 Task: Create a sub task System Test and UAT for the task  Improve the appâ€™s compatibility with different screen sizes and resolutions in the project UltraTech , assign it to team member softage.8@softage.net and update the status of the sub task to  Completed , set the priority of the sub task to High.
Action: Mouse moved to (45, 333)
Screenshot: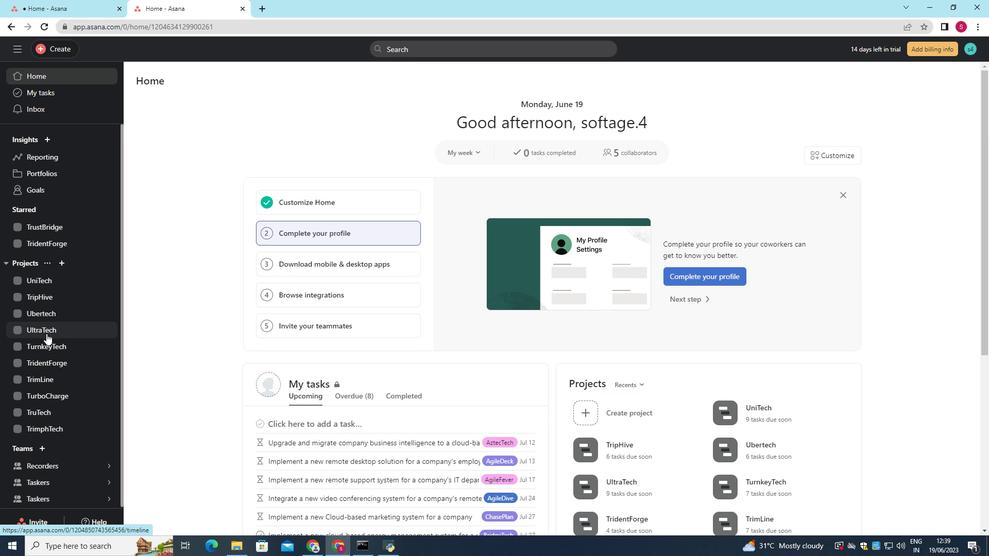 
Action: Mouse pressed left at (45, 333)
Screenshot: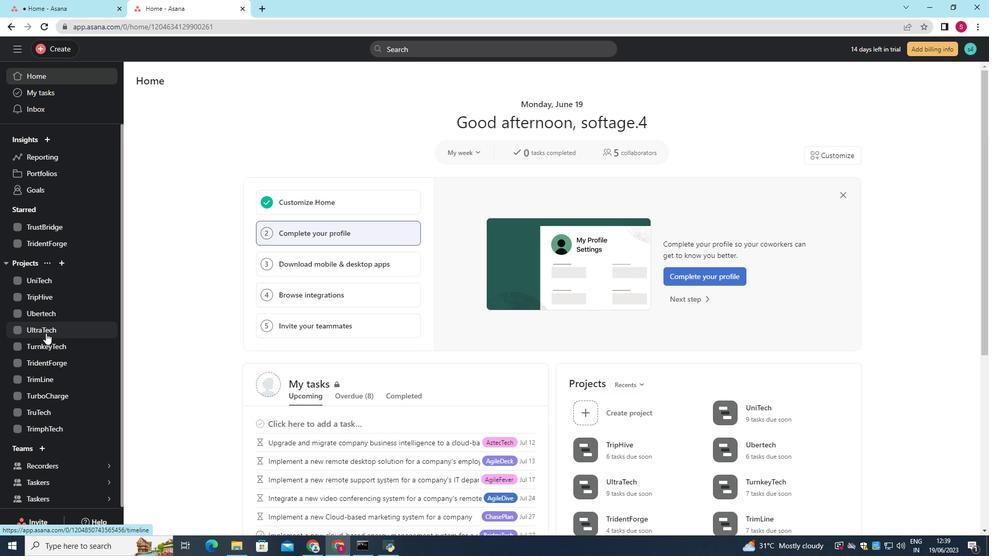 
Action: Mouse moved to (409, 269)
Screenshot: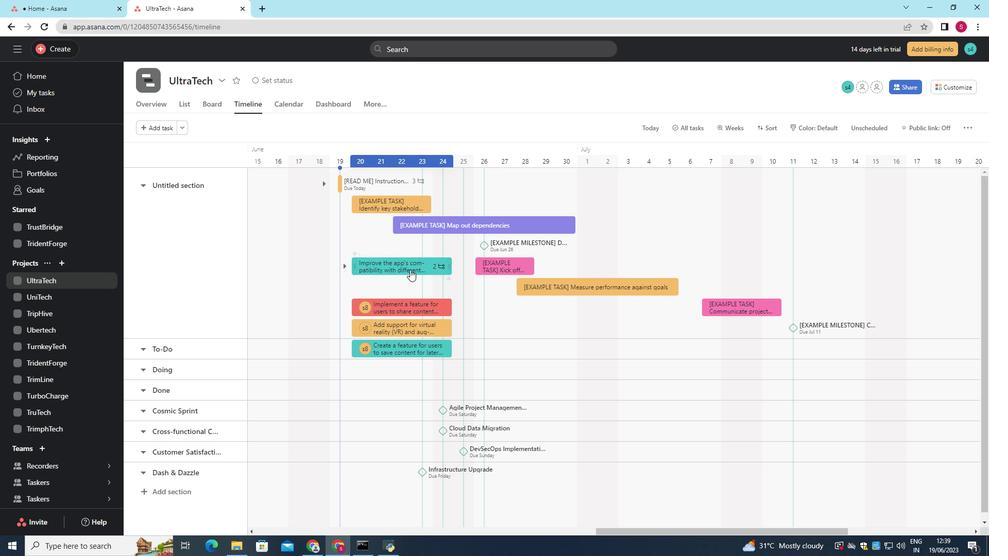 
Action: Mouse pressed left at (409, 269)
Screenshot: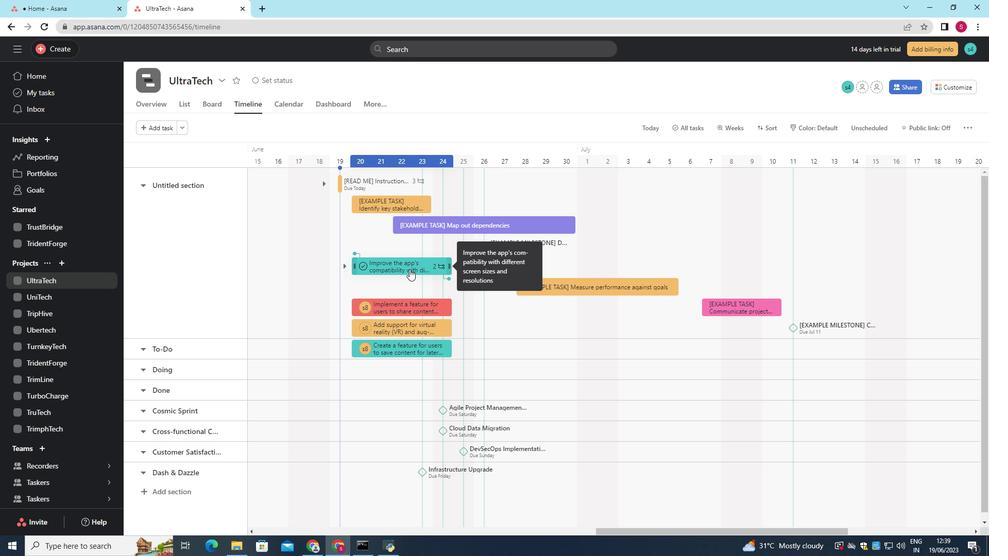 
Action: Mouse moved to (791, 347)
Screenshot: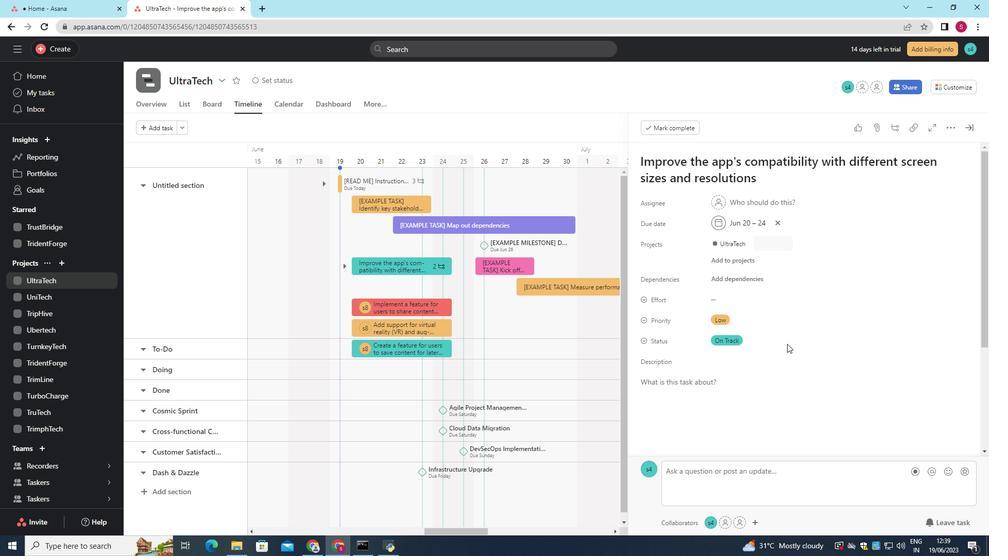 
Action: Mouse scrolled (791, 346) with delta (0, 0)
Screenshot: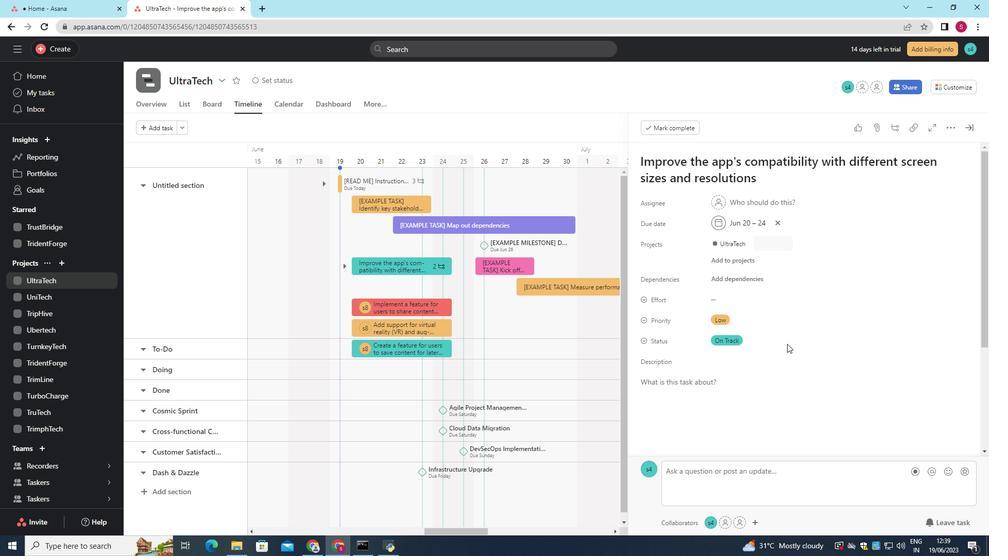 
Action: Mouse moved to (792, 349)
Screenshot: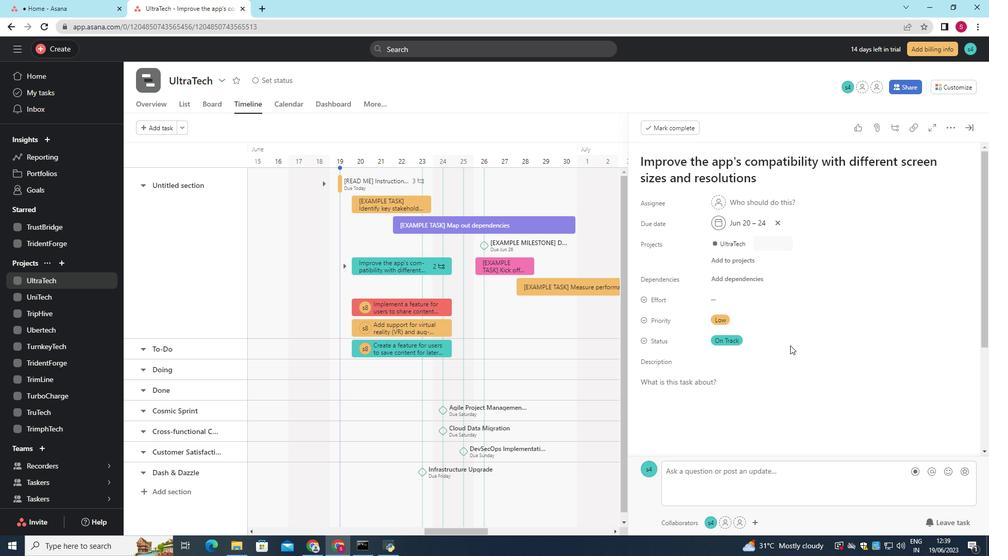 
Action: Mouse scrolled (792, 348) with delta (0, 0)
Screenshot: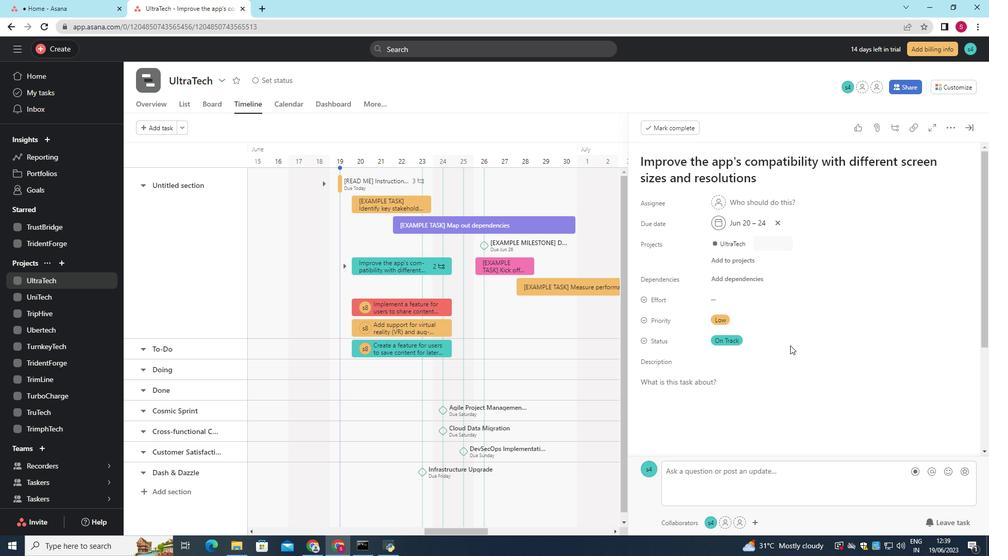
Action: Mouse scrolled (792, 348) with delta (0, 0)
Screenshot: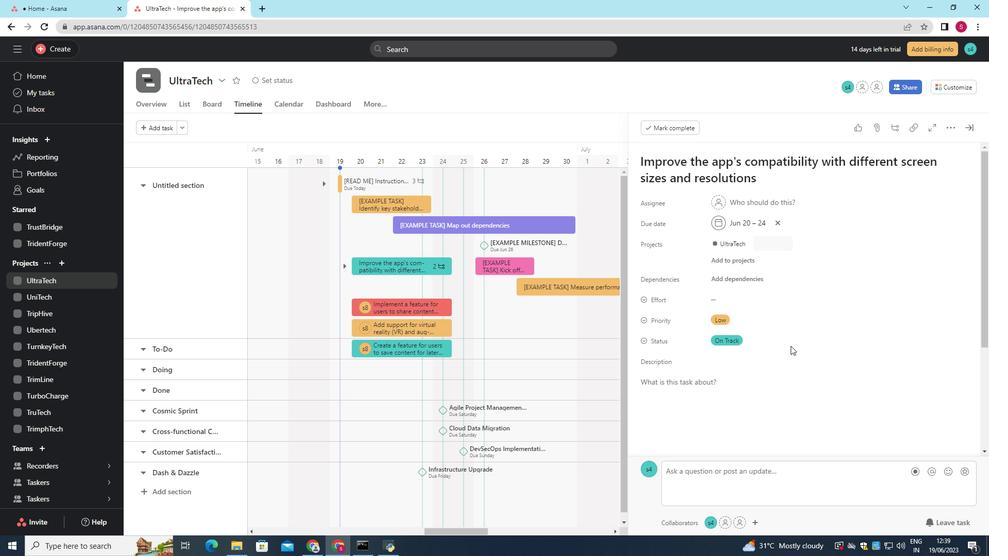 
Action: Mouse scrolled (792, 348) with delta (0, 0)
Screenshot: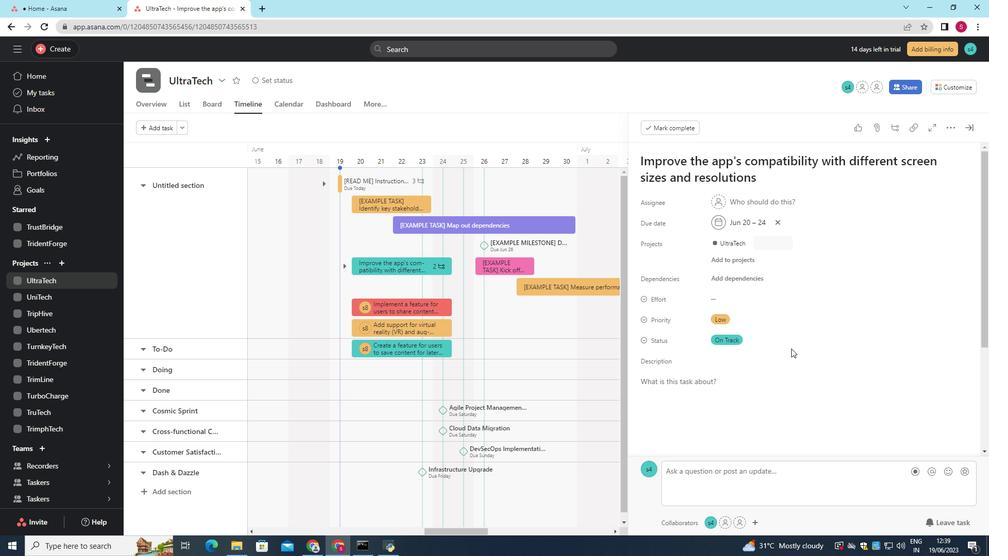 
Action: Mouse scrolled (792, 348) with delta (0, 0)
Screenshot: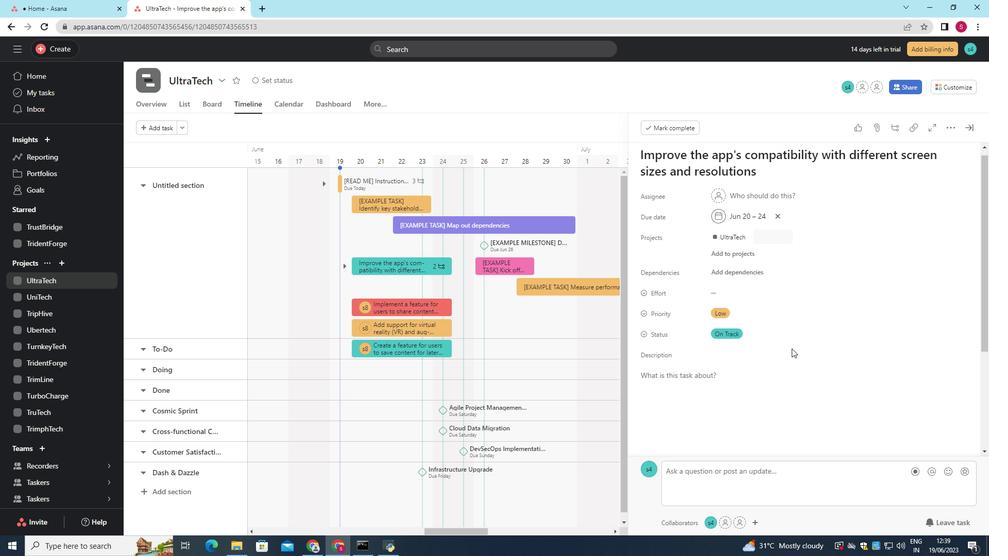 
Action: Mouse scrolled (792, 348) with delta (0, 0)
Screenshot: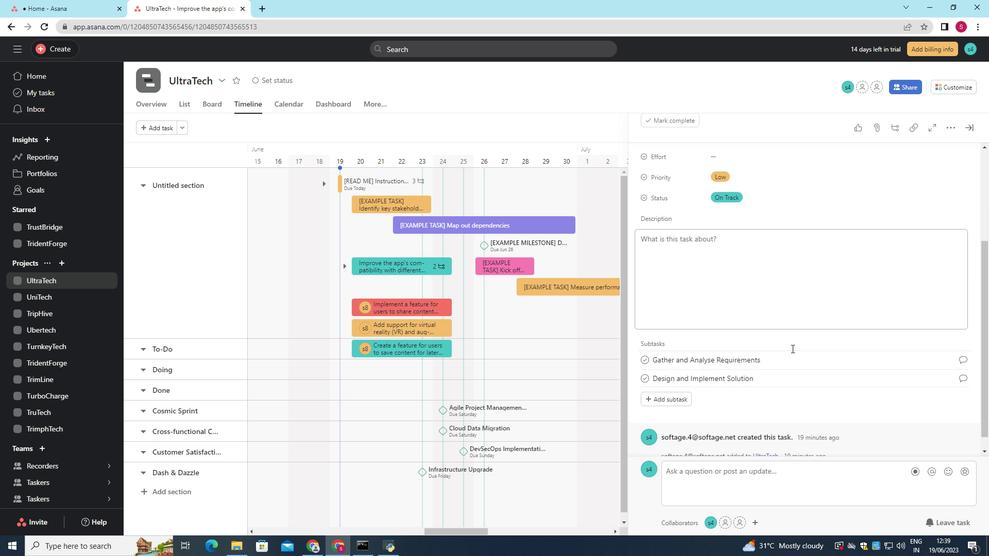 
Action: Mouse moved to (653, 382)
Screenshot: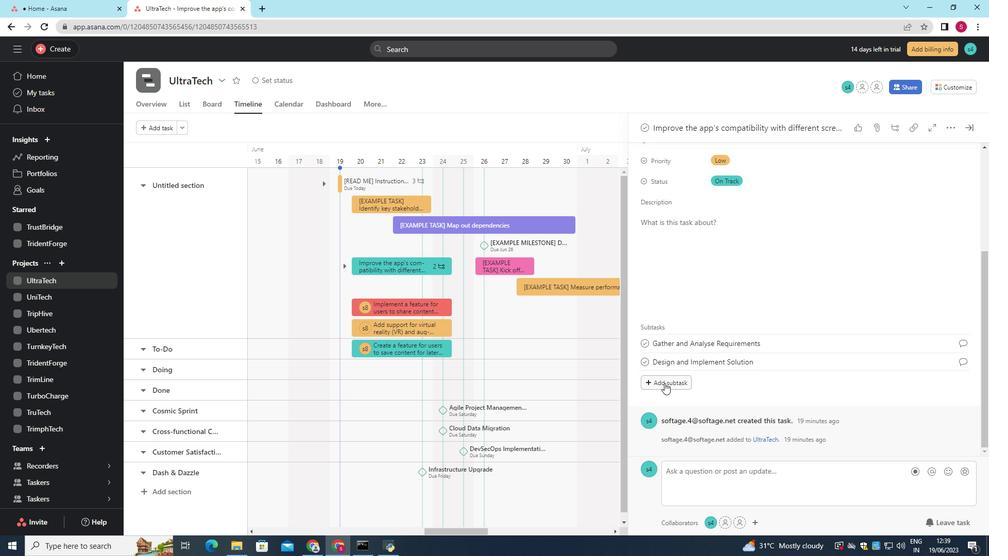 
Action: Mouse pressed left at (653, 382)
Screenshot: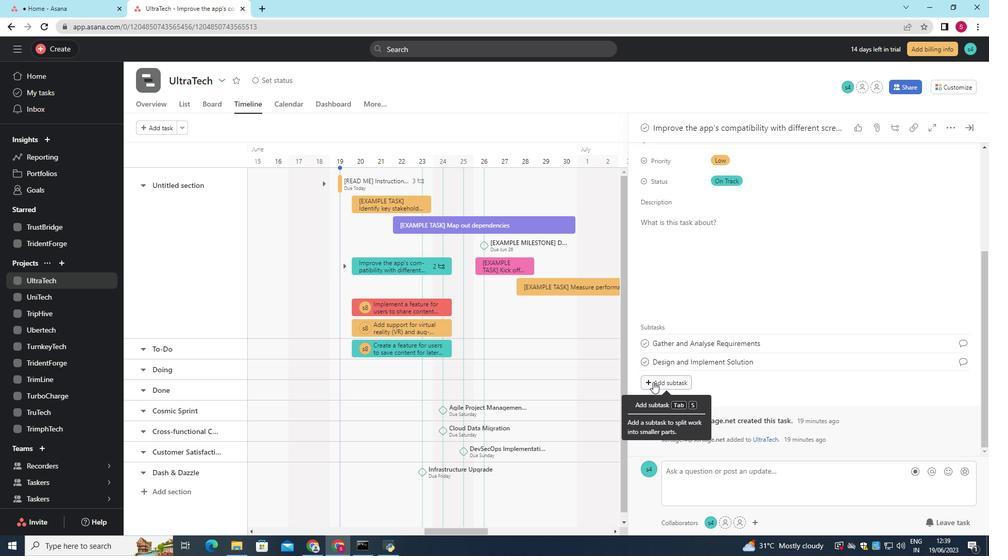 
Action: Key pressed <Key.shift>System<Key.space><Key.shift>Test<Key.space>and<Key.space><Key.shift>UAT
Screenshot: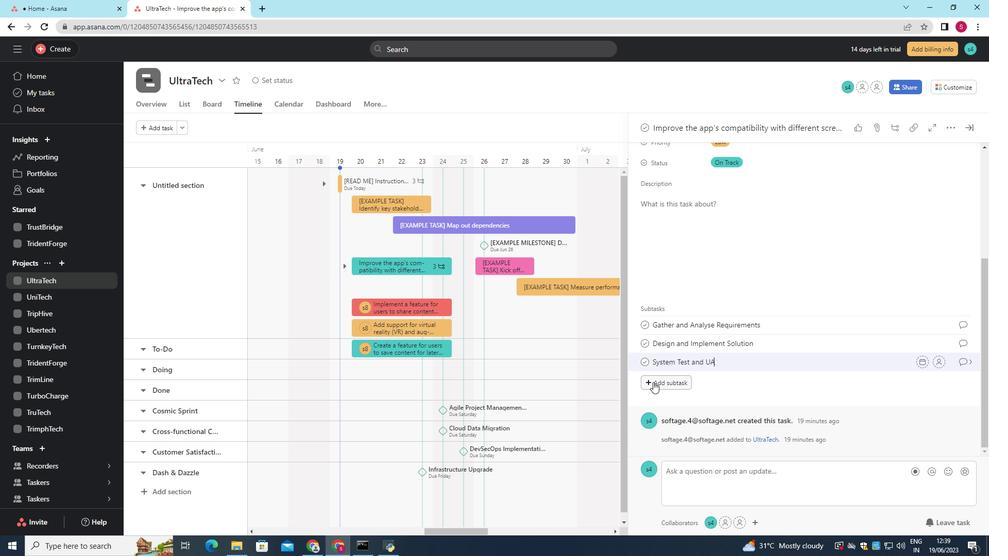 
Action: Mouse moved to (939, 365)
Screenshot: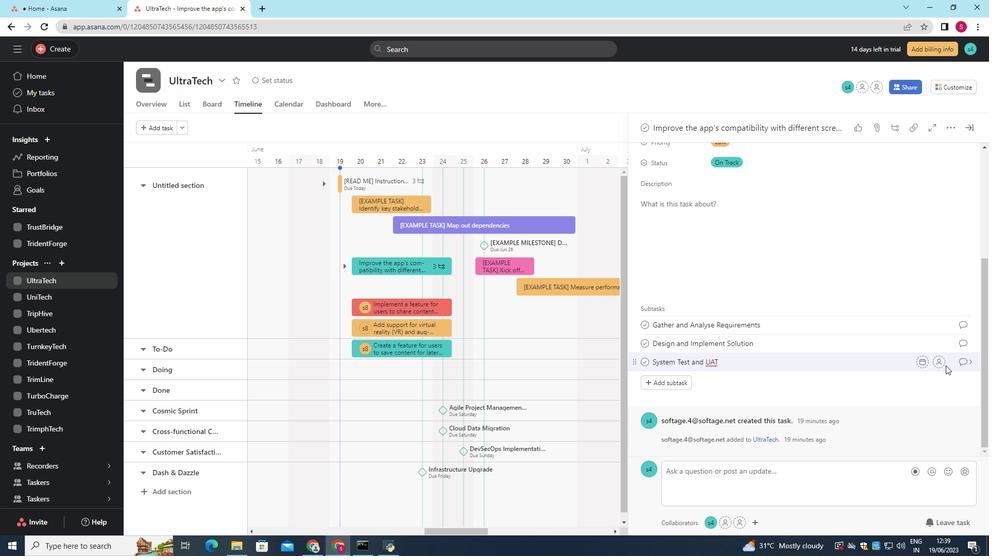 
Action: Mouse pressed left at (939, 365)
Screenshot: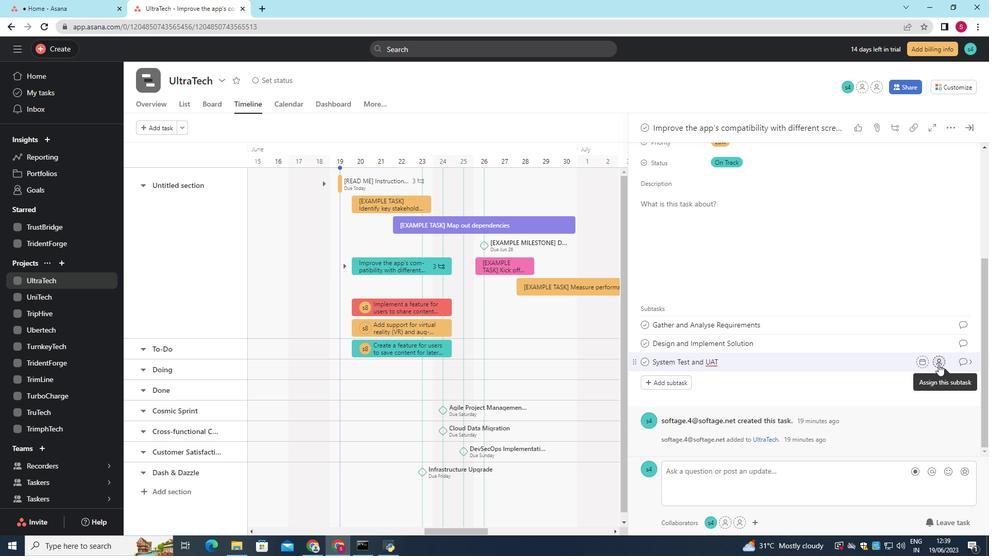 
Action: Key pressed softage.8<Key.shift>@softage.net
Screenshot: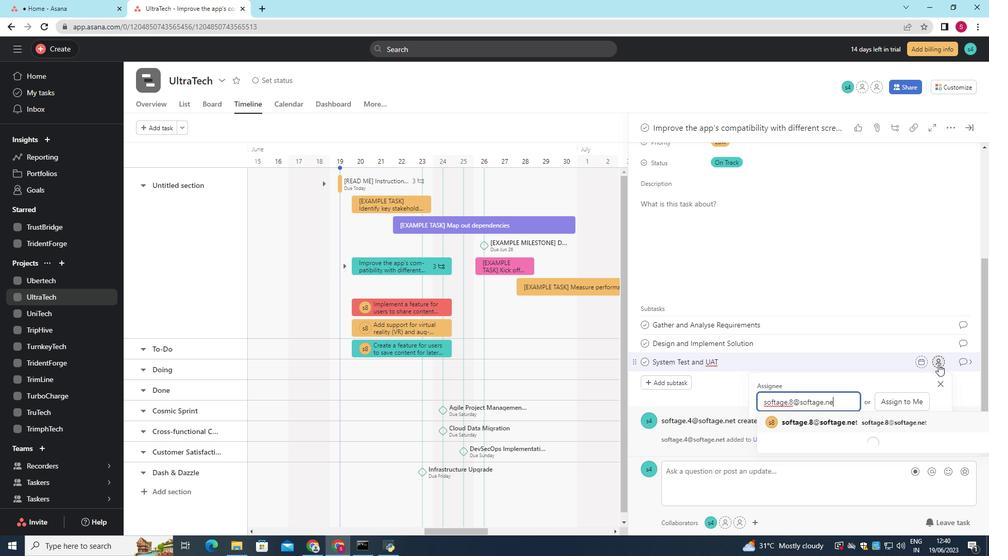 
Action: Mouse moved to (961, 361)
Screenshot: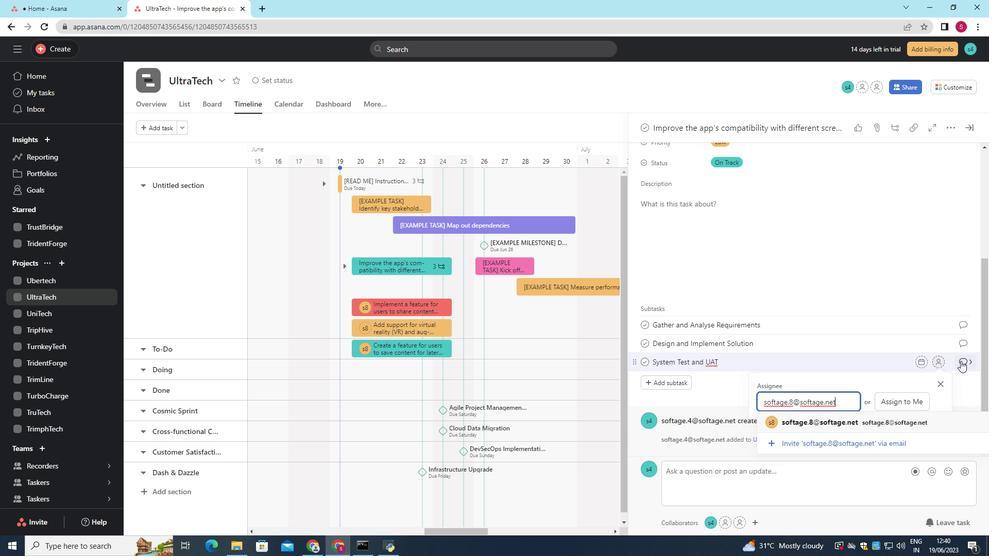 
Action: Mouse pressed left at (961, 361)
Screenshot: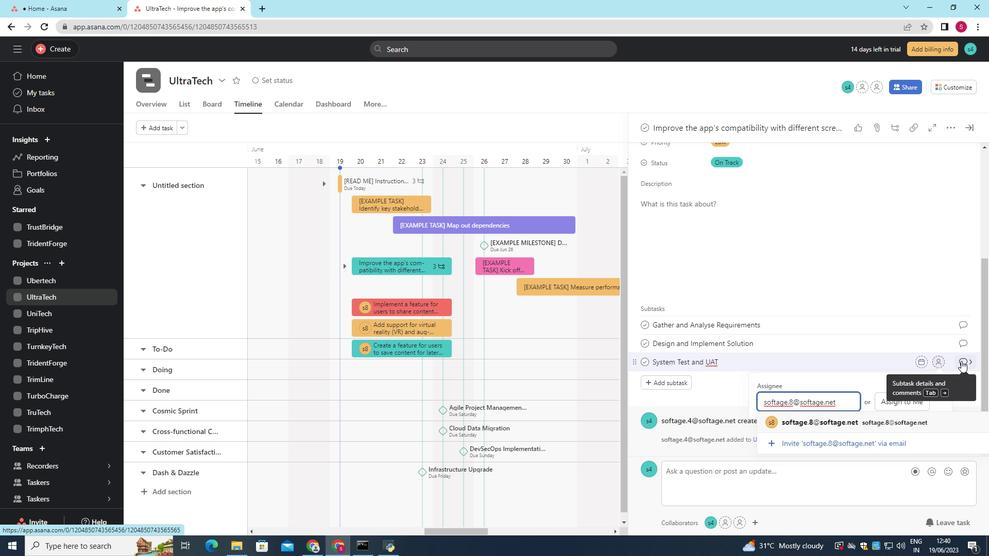 
Action: Mouse moved to (669, 271)
Screenshot: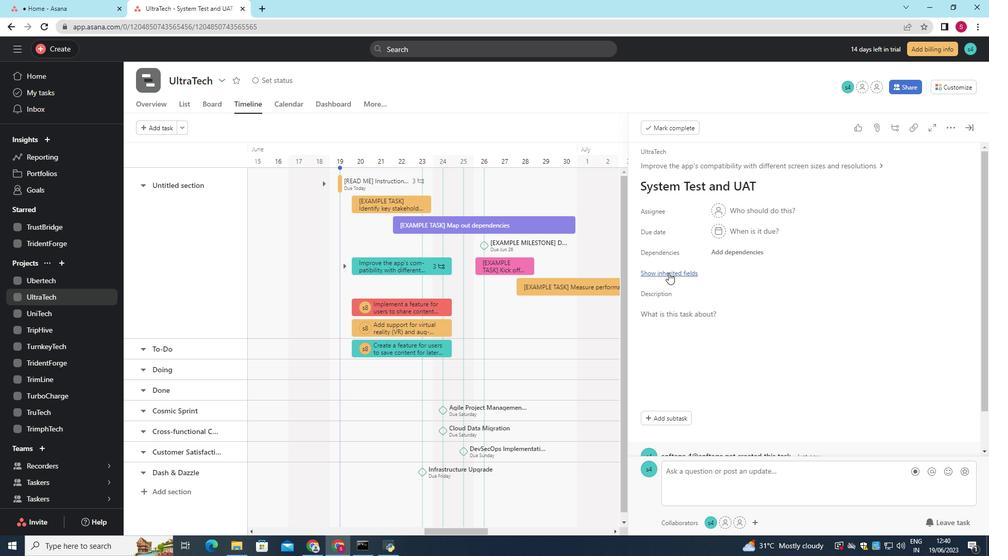
Action: Mouse pressed left at (669, 271)
Screenshot: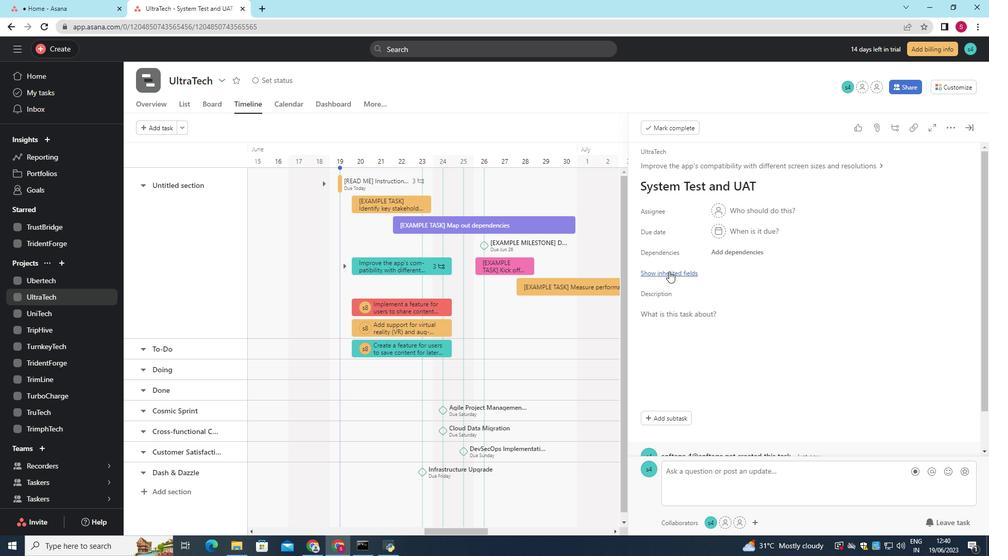 
Action: Mouse moved to (763, 334)
Screenshot: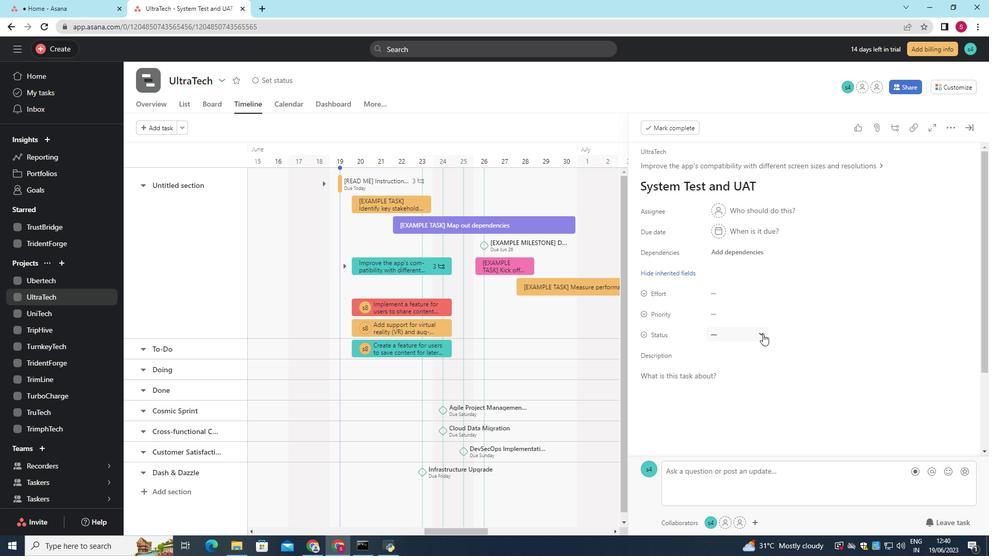 
Action: Mouse pressed left at (763, 334)
Screenshot: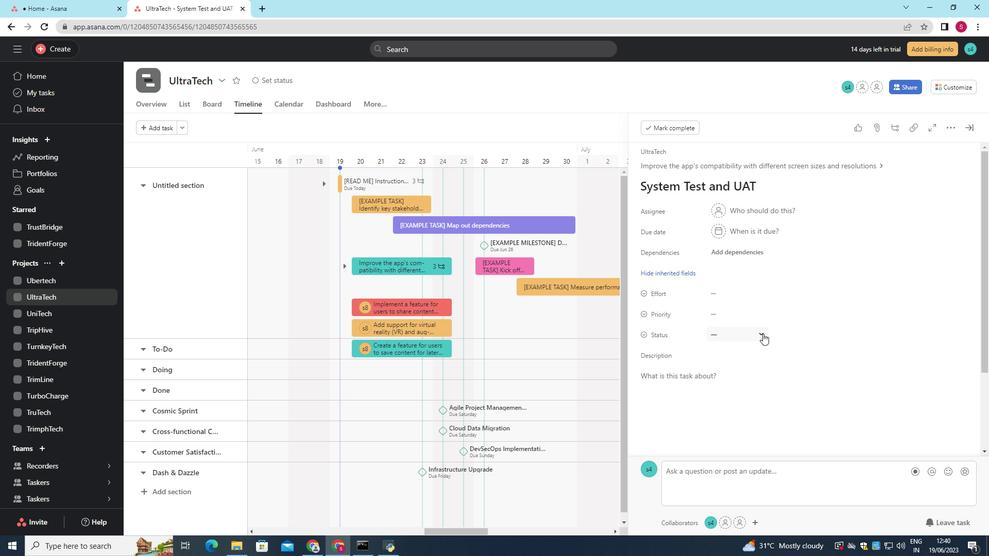 
Action: Mouse moved to (757, 430)
Screenshot: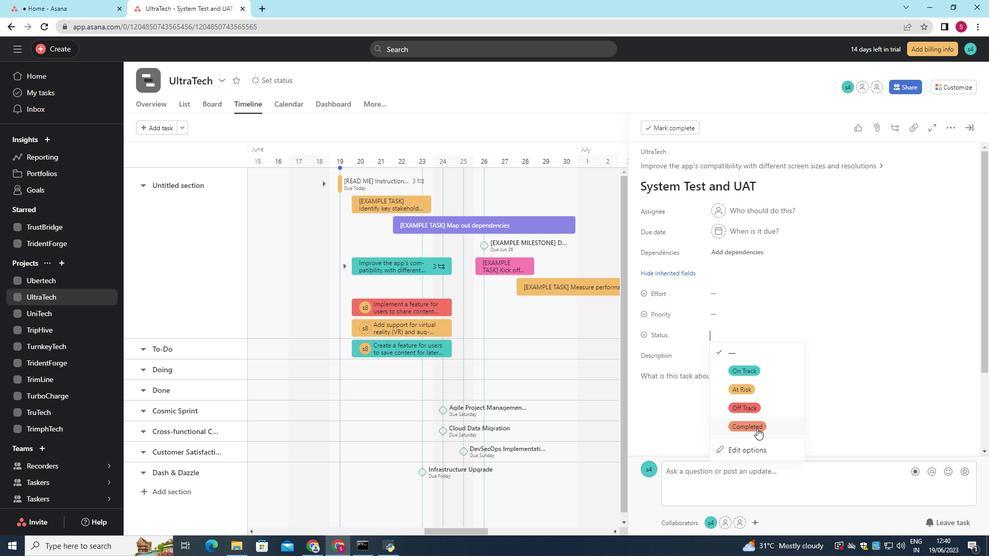 
Action: Mouse pressed left at (757, 430)
Screenshot: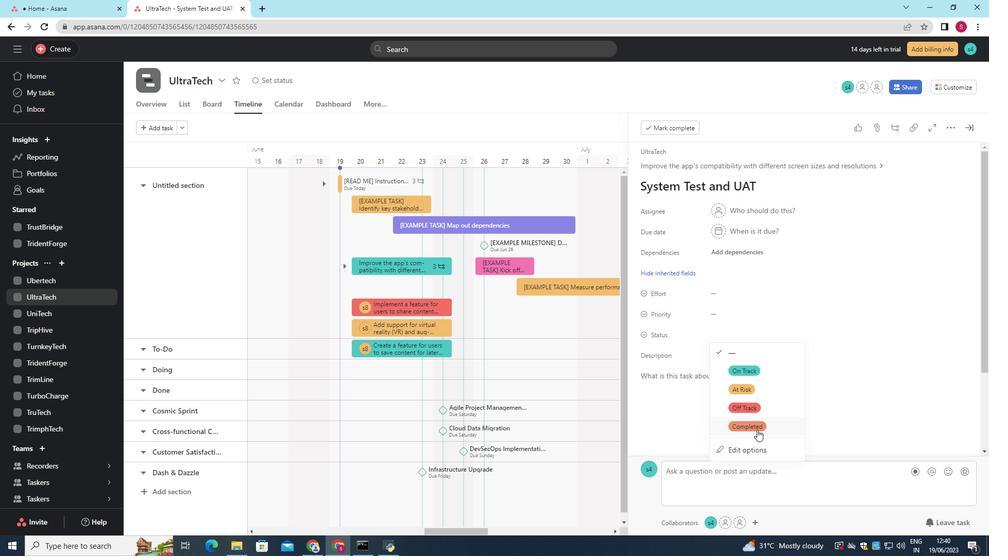 
Action: Mouse moved to (751, 311)
Screenshot: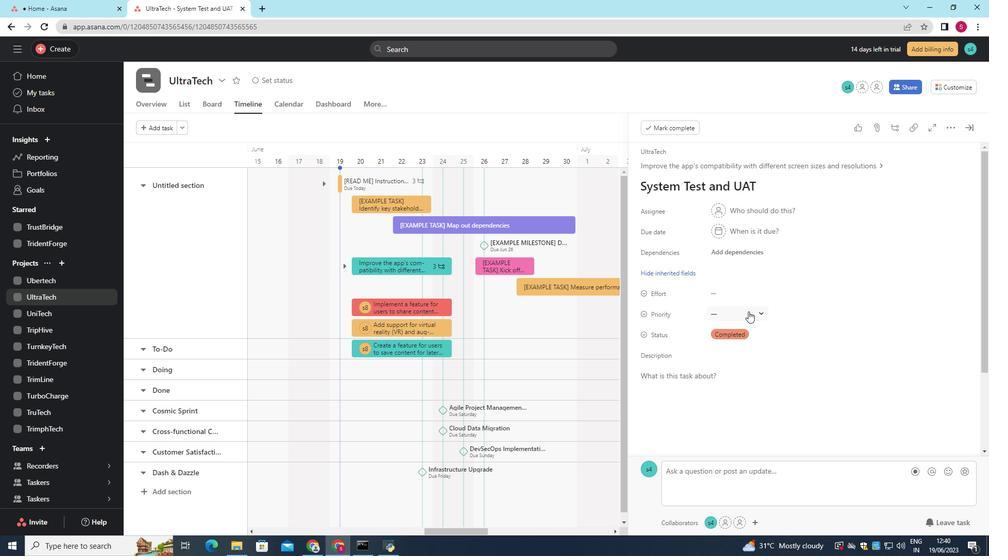 
Action: Mouse pressed left at (751, 311)
Screenshot: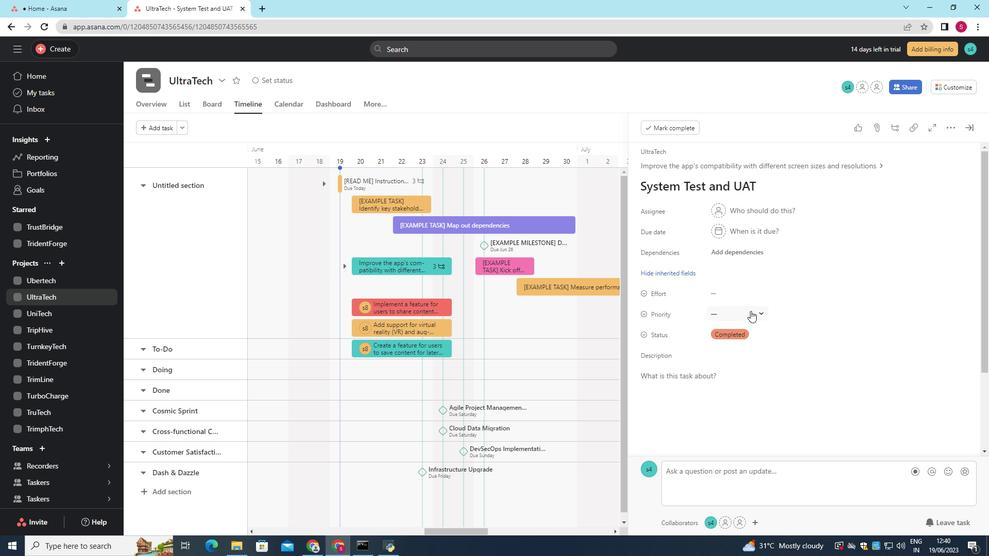 
Action: Mouse moved to (736, 346)
Screenshot: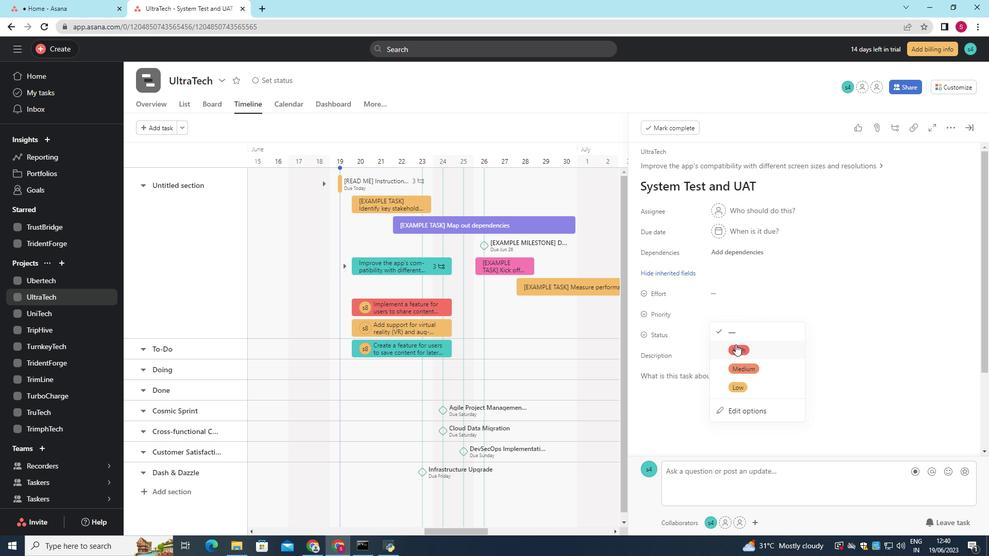 
Action: Mouse pressed left at (736, 346)
Screenshot: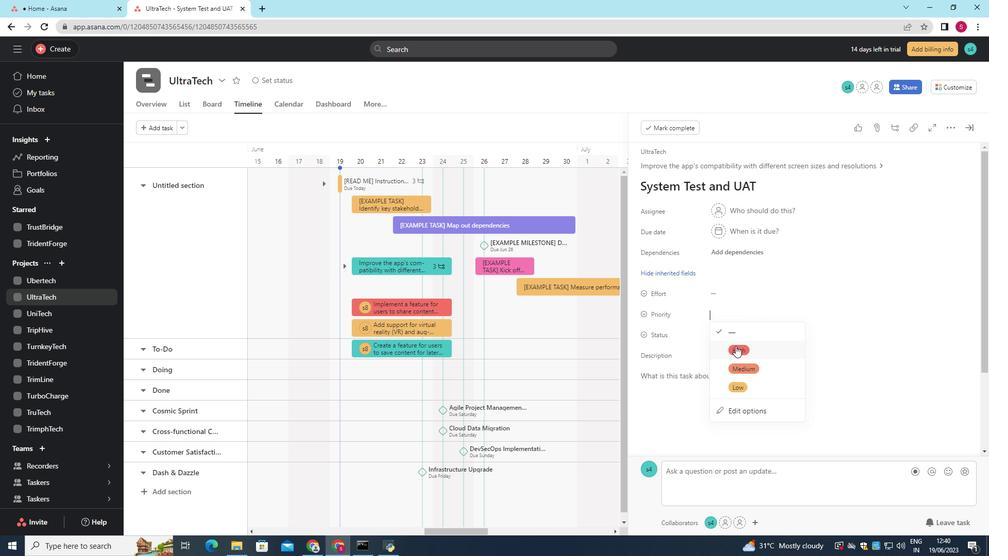 
Action: Mouse moved to (723, 329)
Screenshot: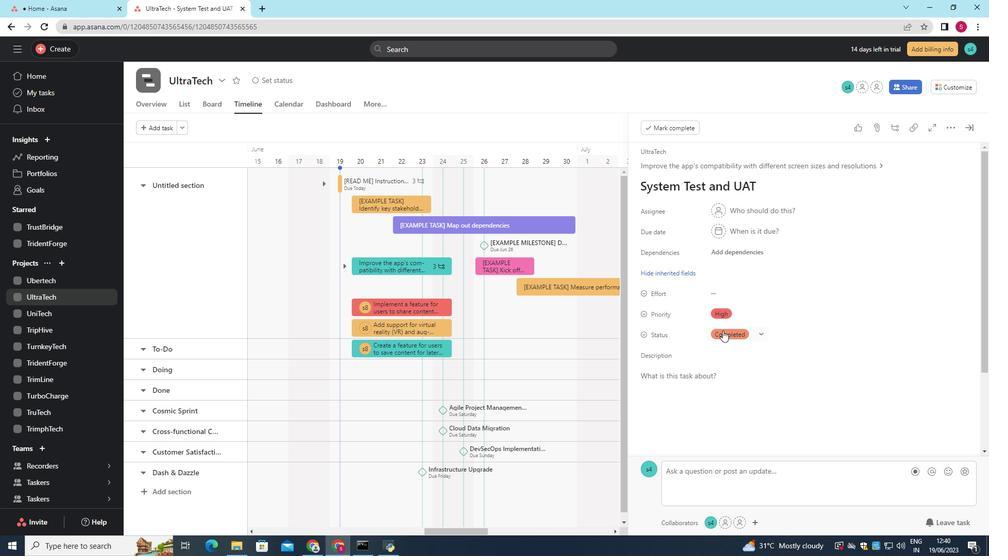 
